 Task: Collect diagnostic log files for the 'Kick-off Meeting' in Outlook.
Action: Mouse moved to (16, 67)
Screenshot: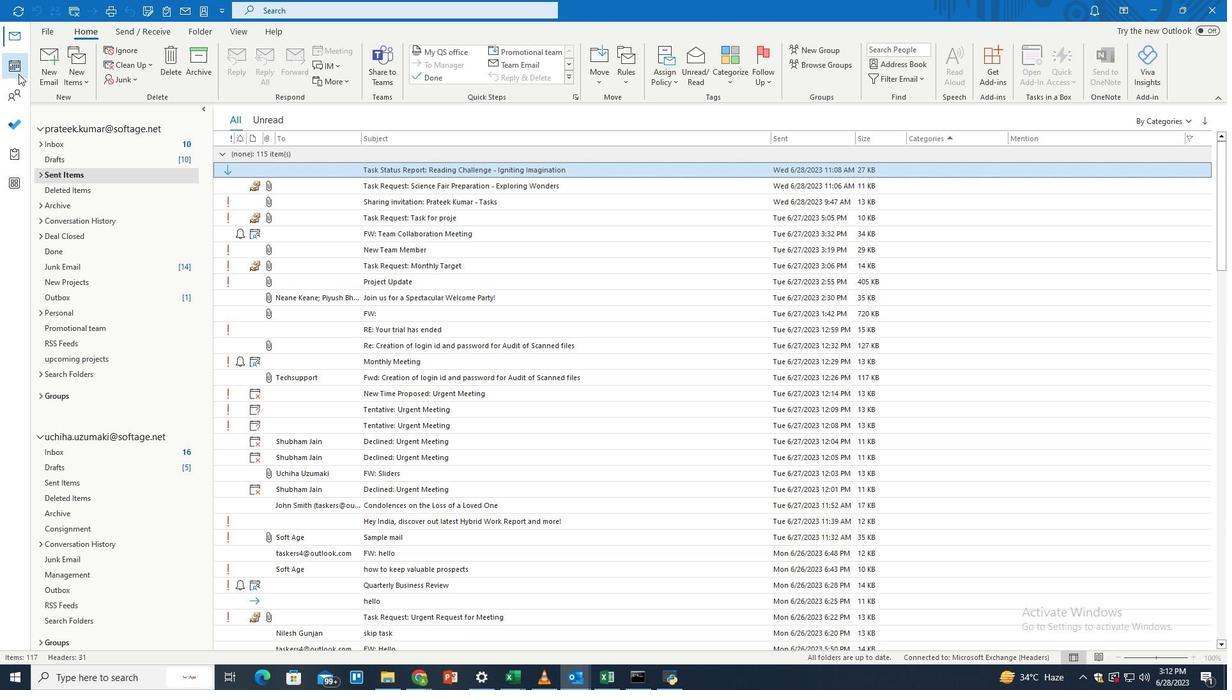 
Action: Mouse pressed left at (16, 67)
Screenshot: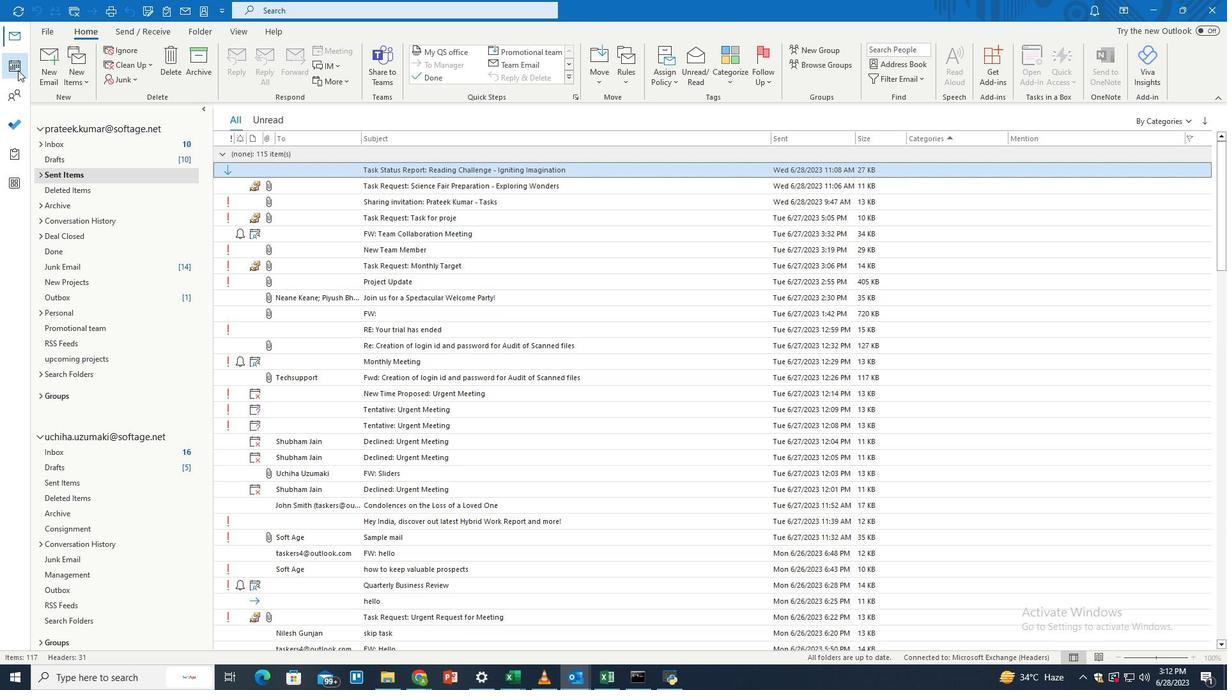 
Action: Mouse moved to (372, 329)
Screenshot: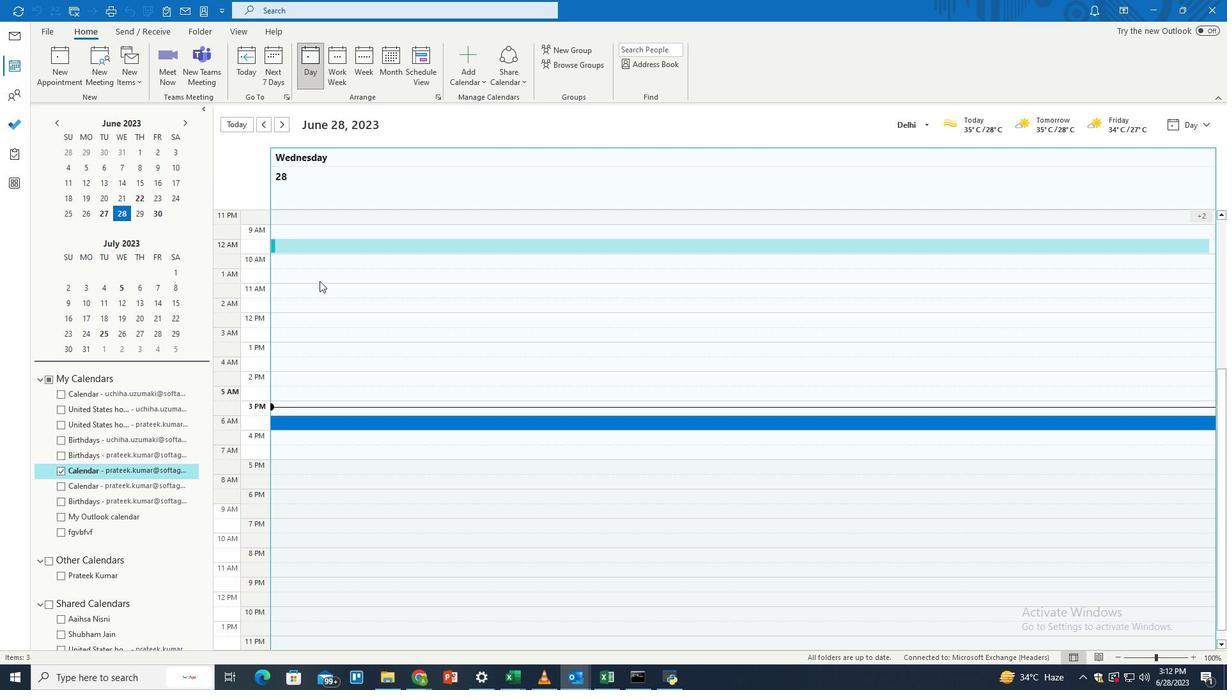
Action: Mouse scrolled (372, 330) with delta (0, 0)
Screenshot: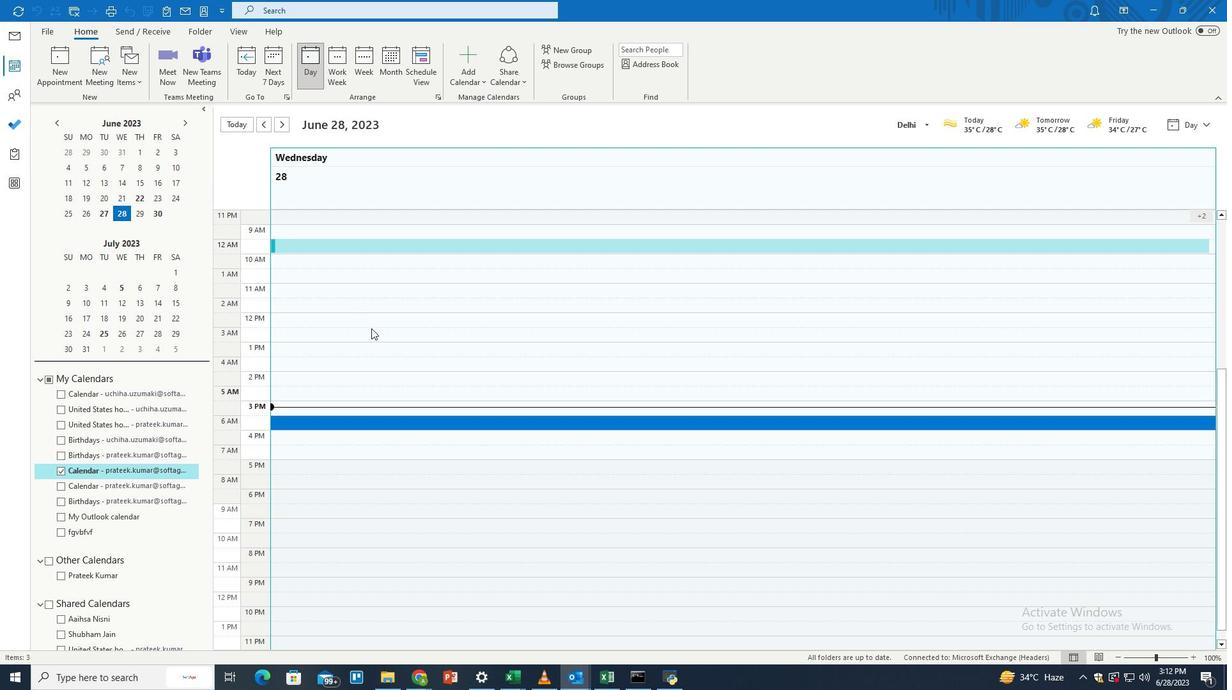
Action: Mouse scrolled (372, 330) with delta (0, 0)
Screenshot: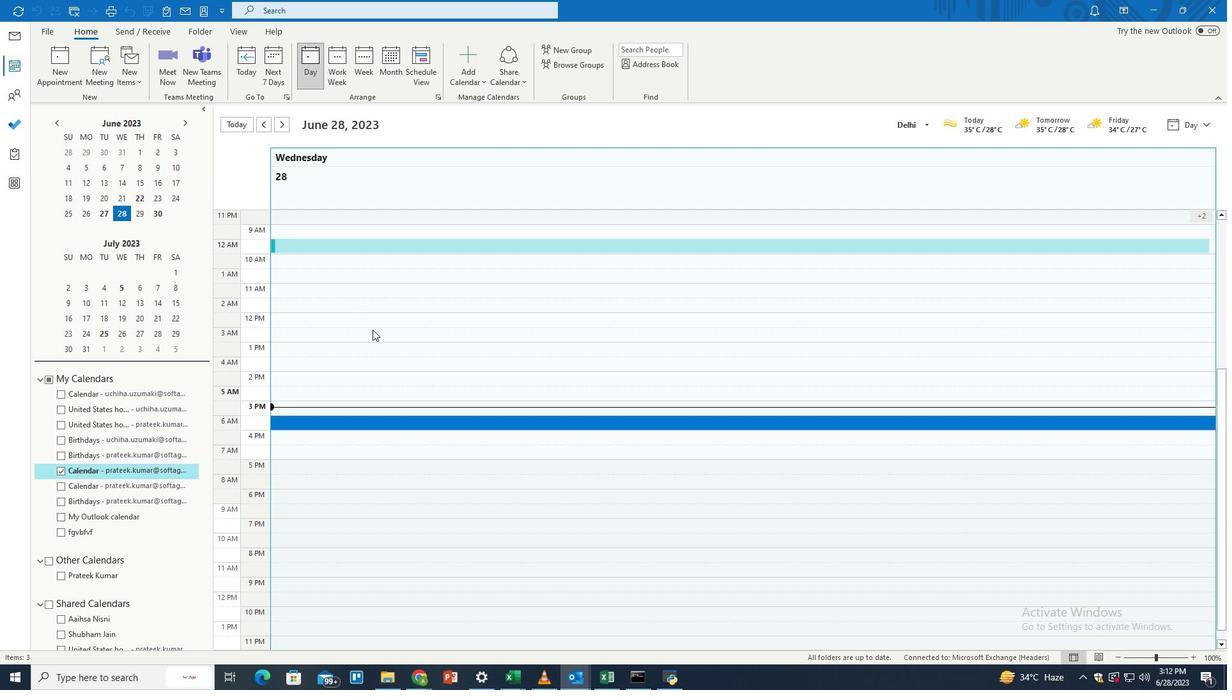 
Action: Mouse scrolled (372, 330) with delta (0, 0)
Screenshot: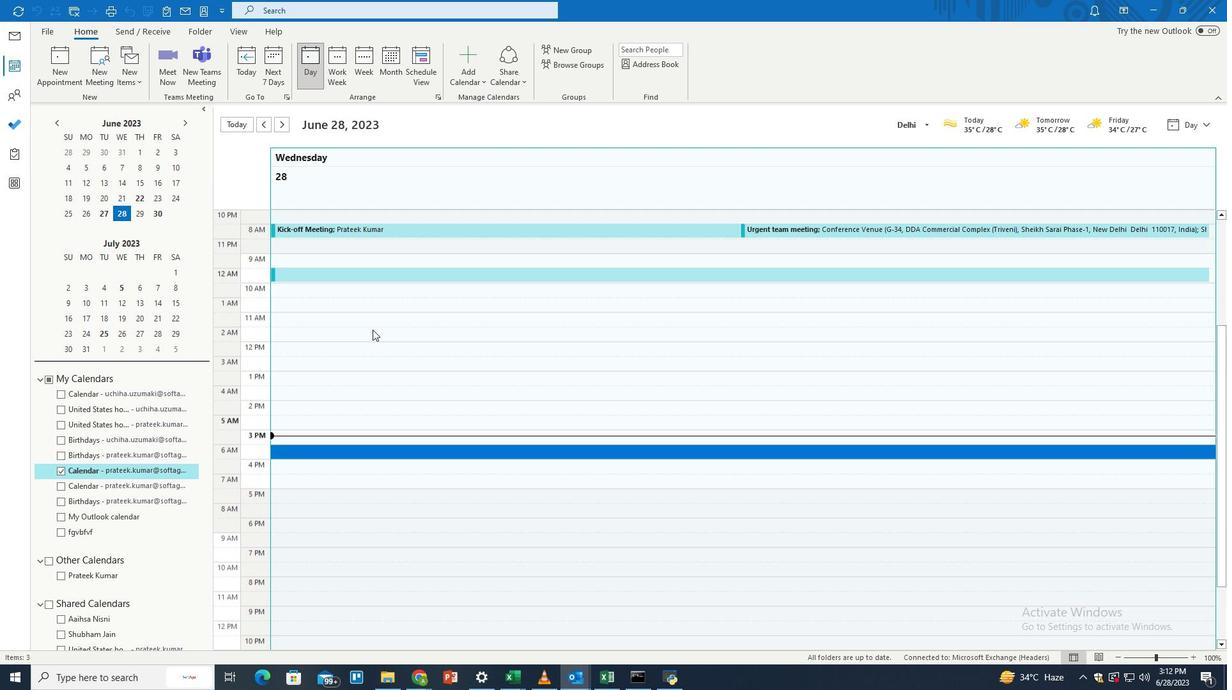 
Action: Mouse moved to (351, 336)
Screenshot: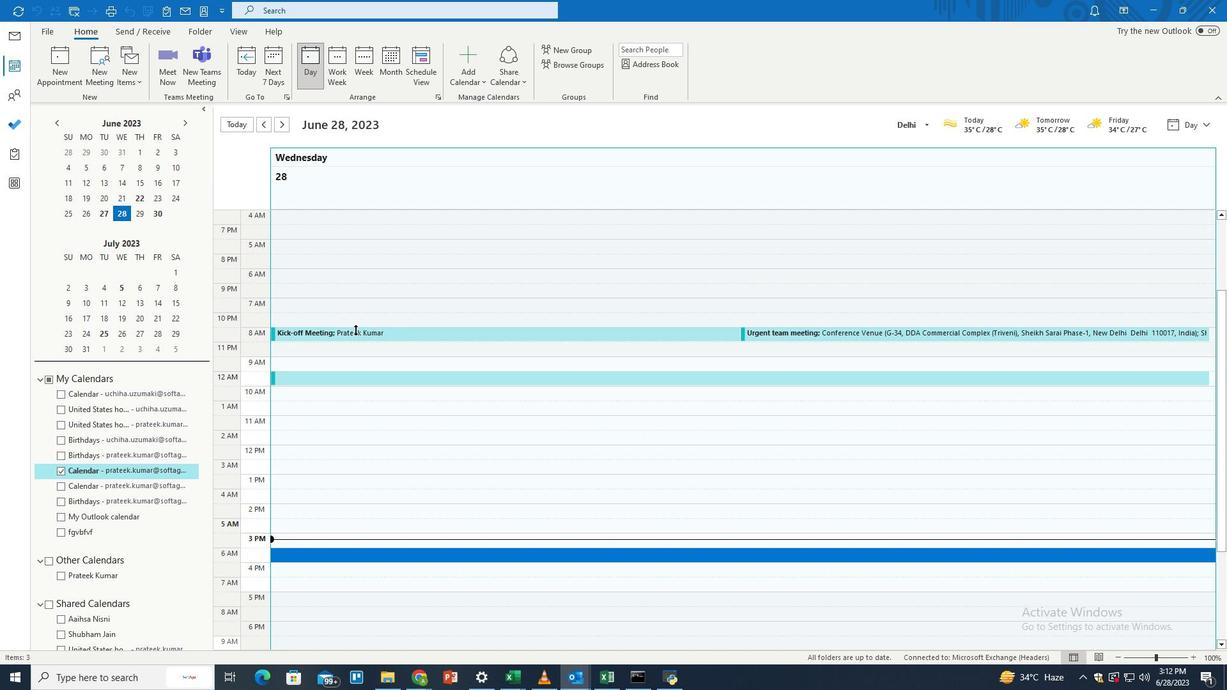 
Action: Mouse pressed left at (351, 336)
Screenshot: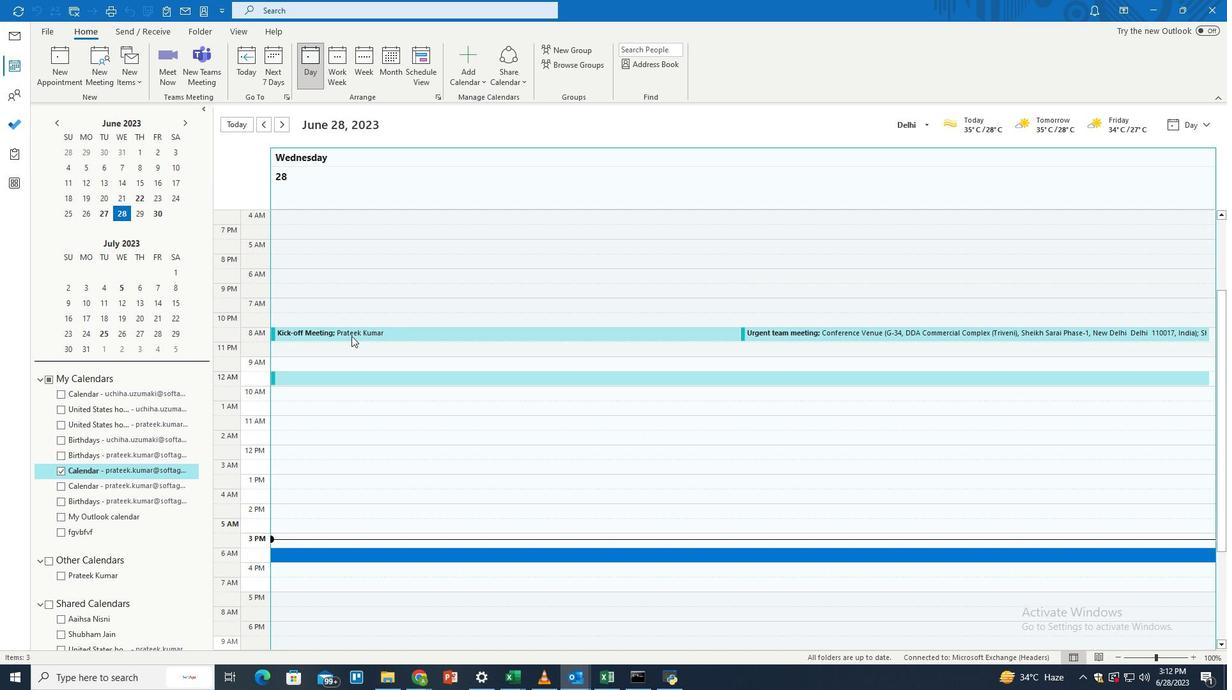 
Action: Mouse pressed left at (351, 336)
Screenshot: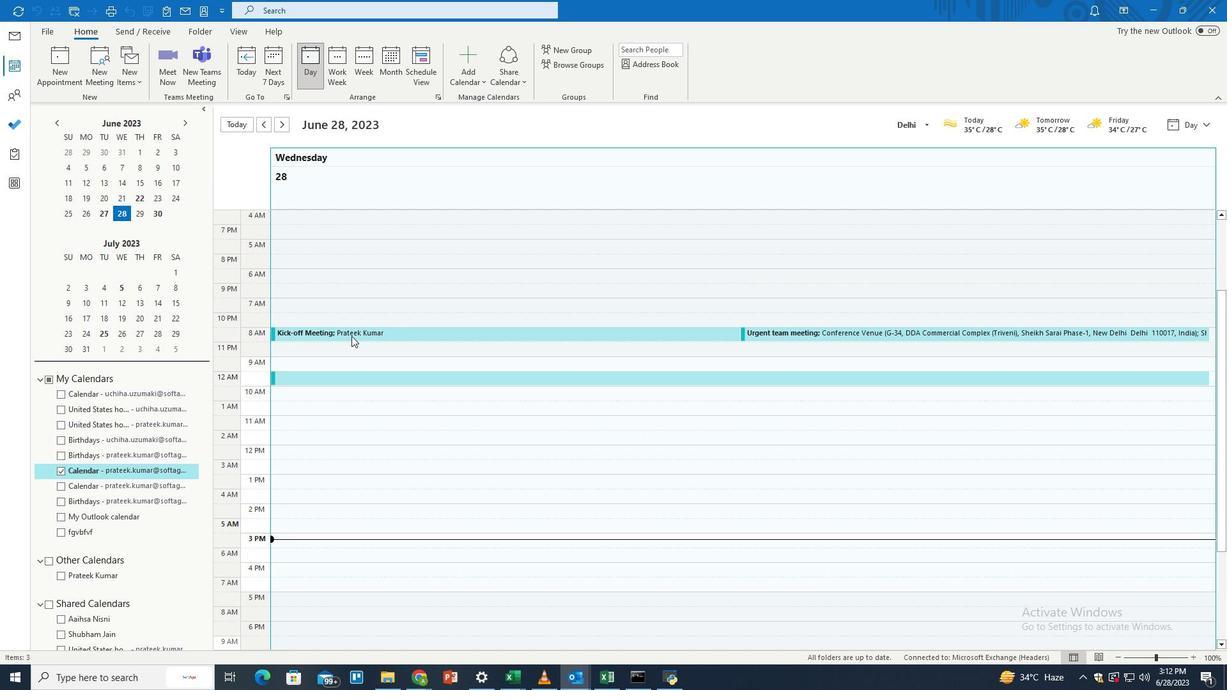 
Action: Mouse moved to (347, 30)
Screenshot: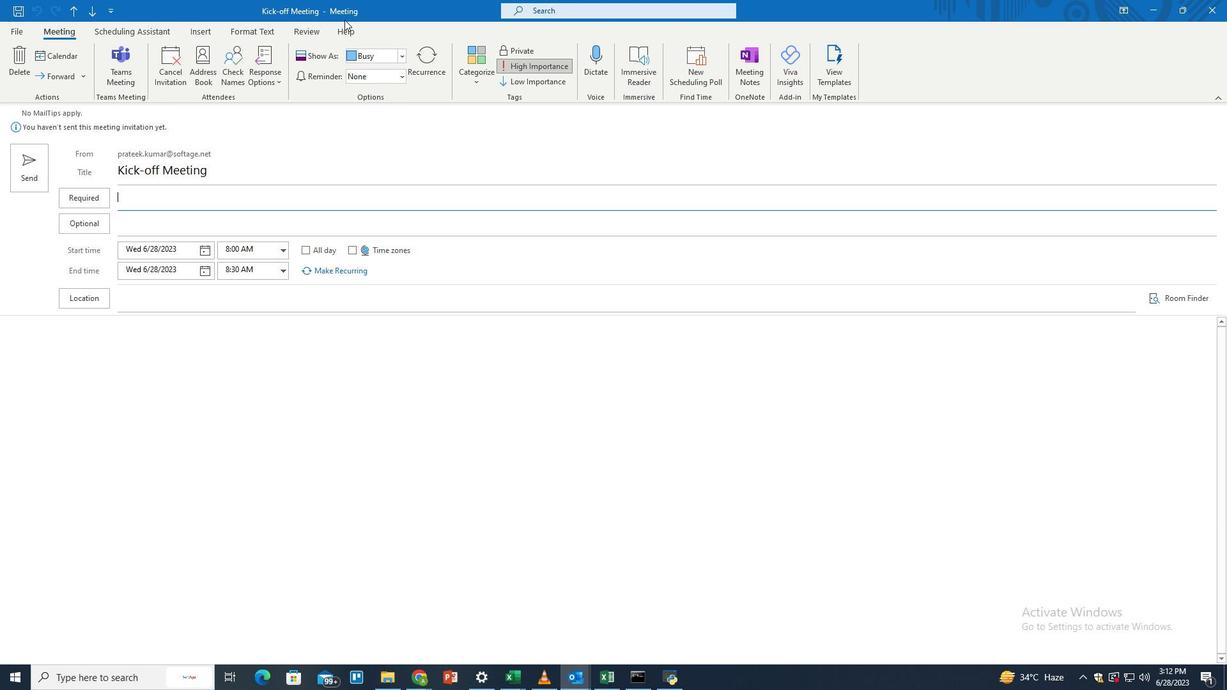 
Action: Mouse pressed left at (347, 30)
Screenshot: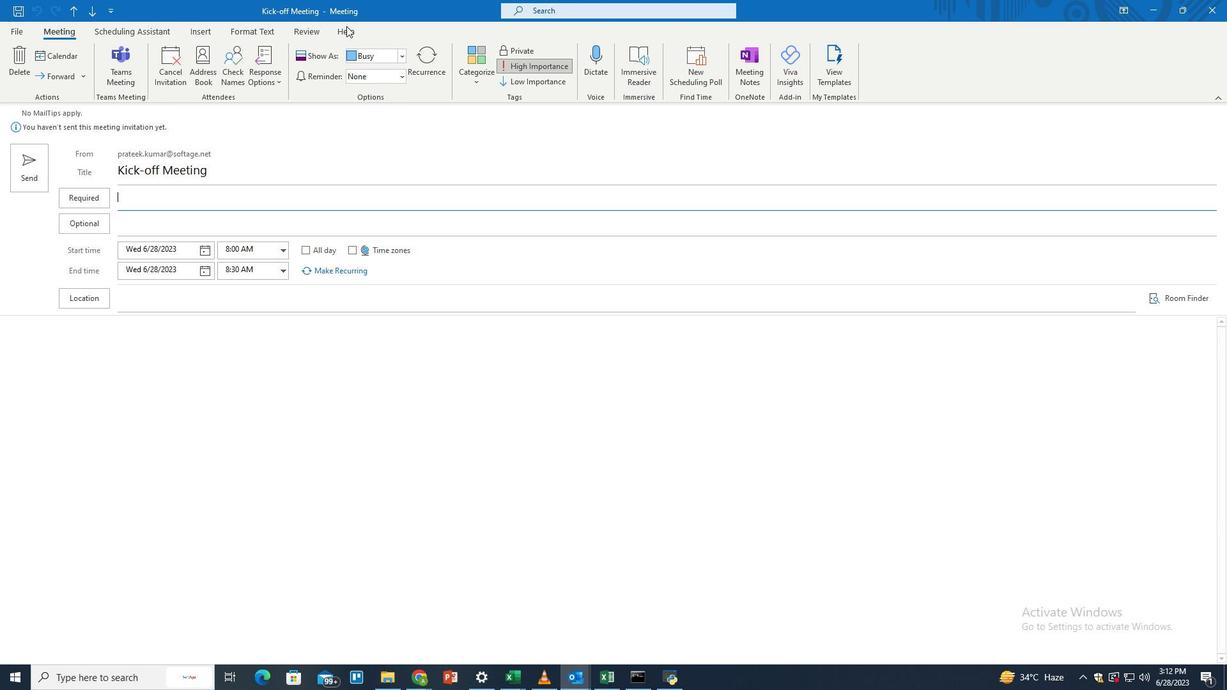 
Action: Mouse moved to (299, 72)
Screenshot: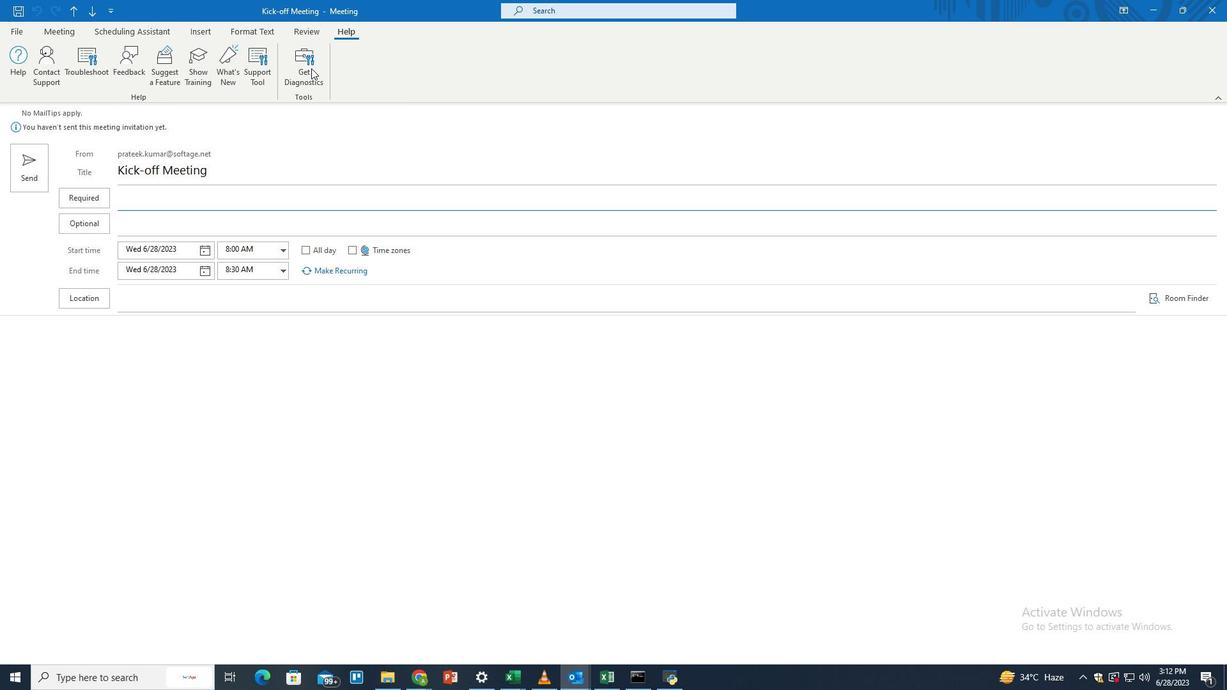
Action: Mouse pressed left at (299, 72)
Screenshot: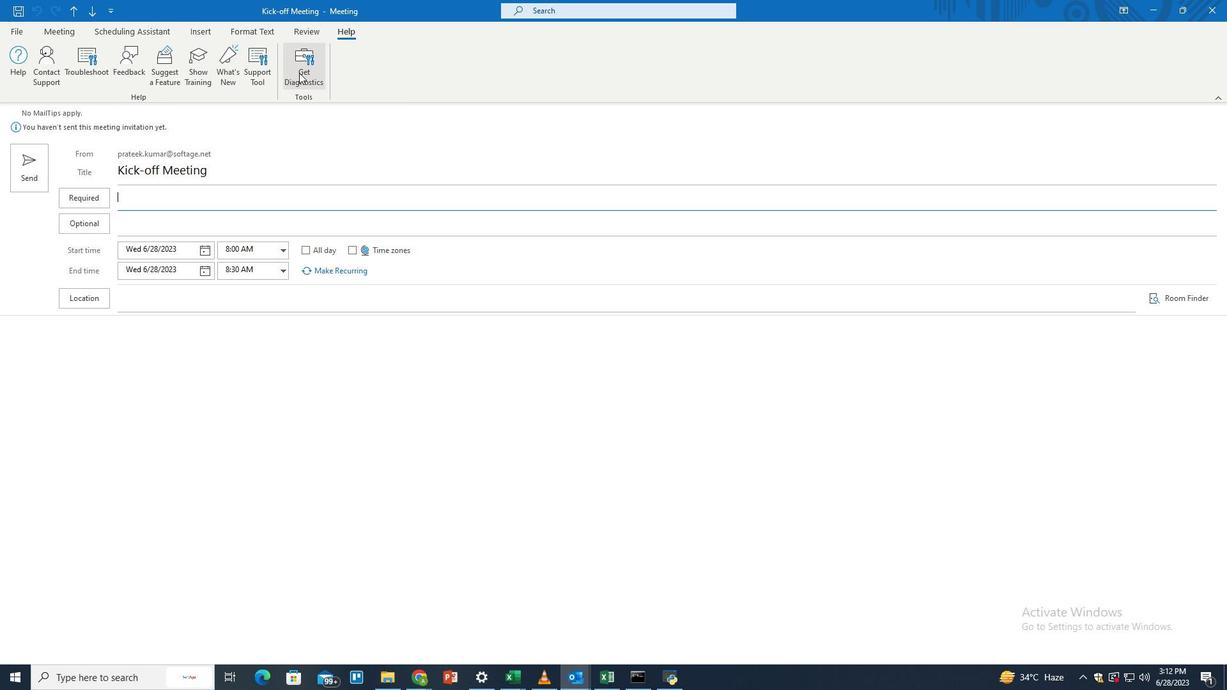 
Action: Mouse pressed left at (299, 72)
Screenshot: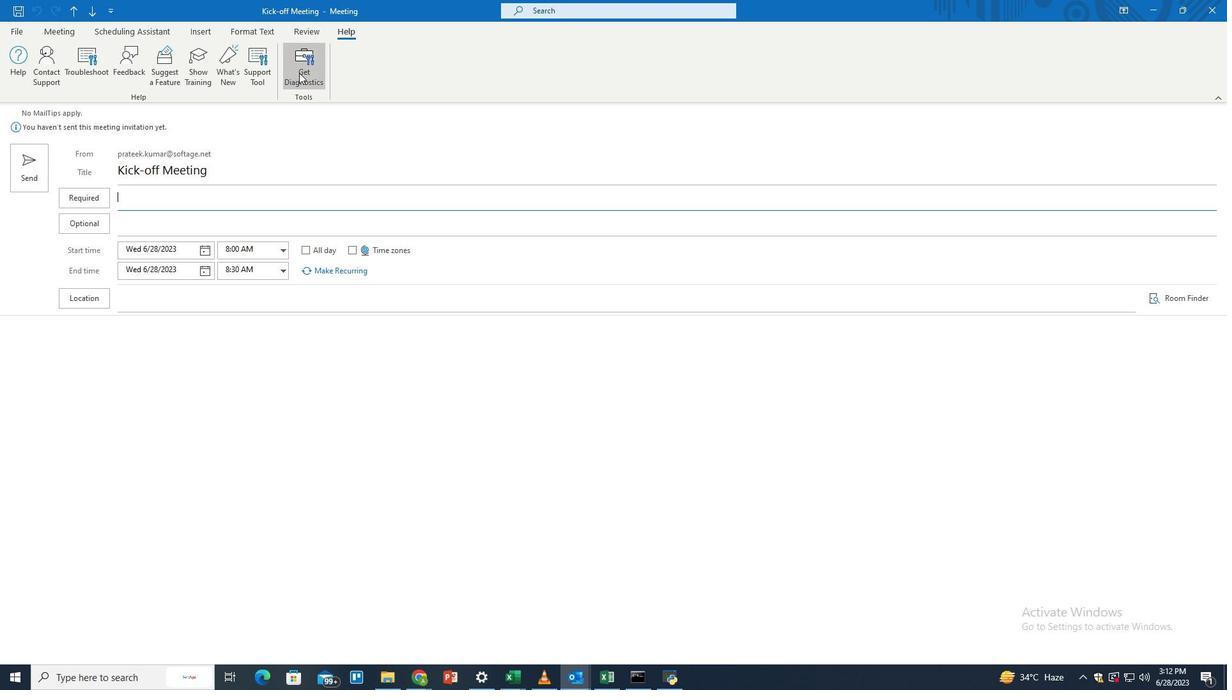 
Action: Mouse moved to (301, 59)
Screenshot: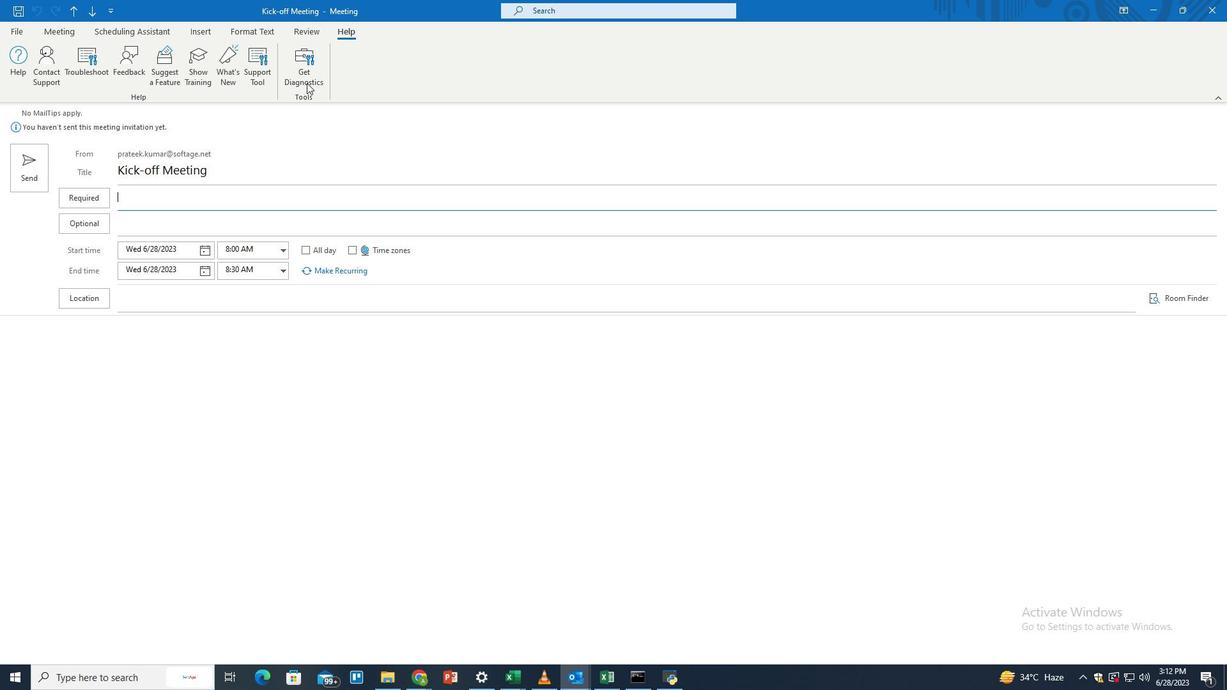 
Action: Mouse pressed left at (301, 59)
Screenshot: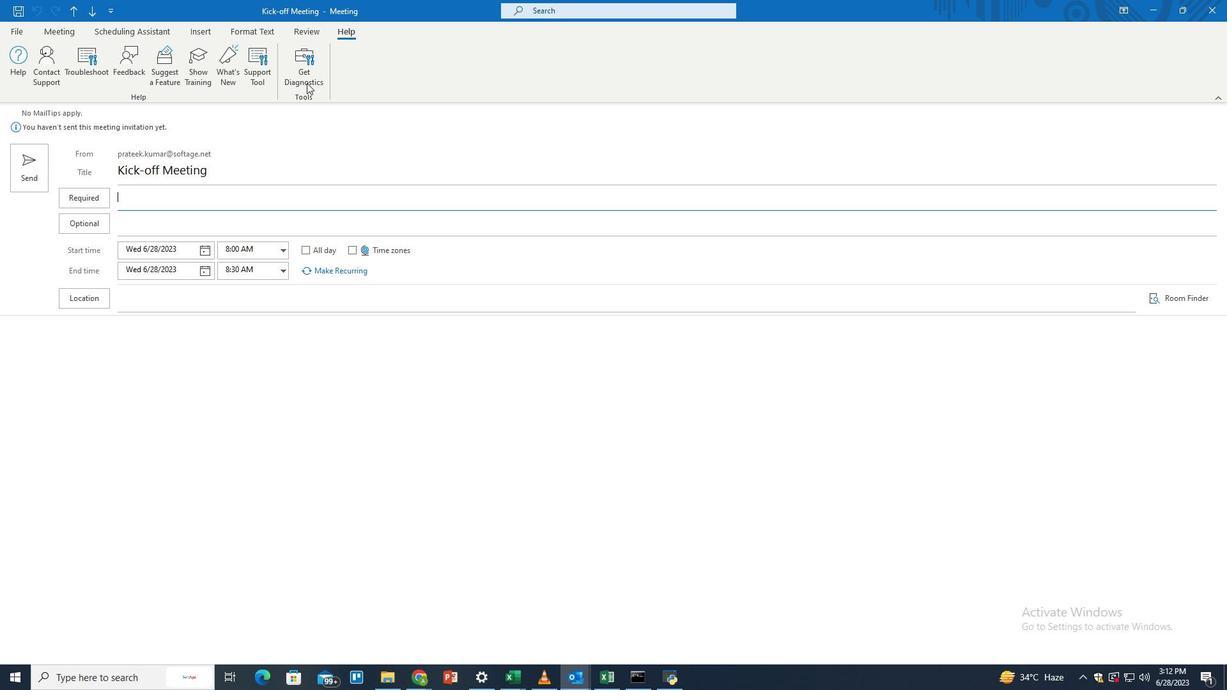 
Action: Mouse moved to (509, 397)
Screenshot: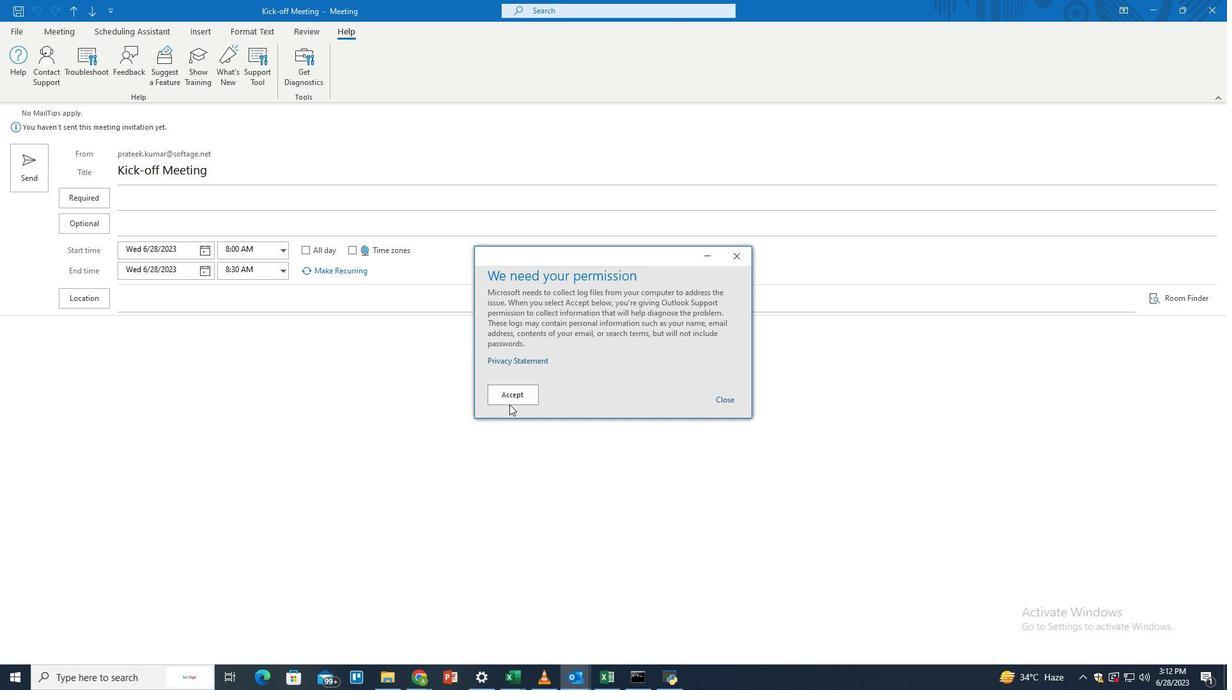 
Action: Mouse pressed left at (509, 397)
Screenshot: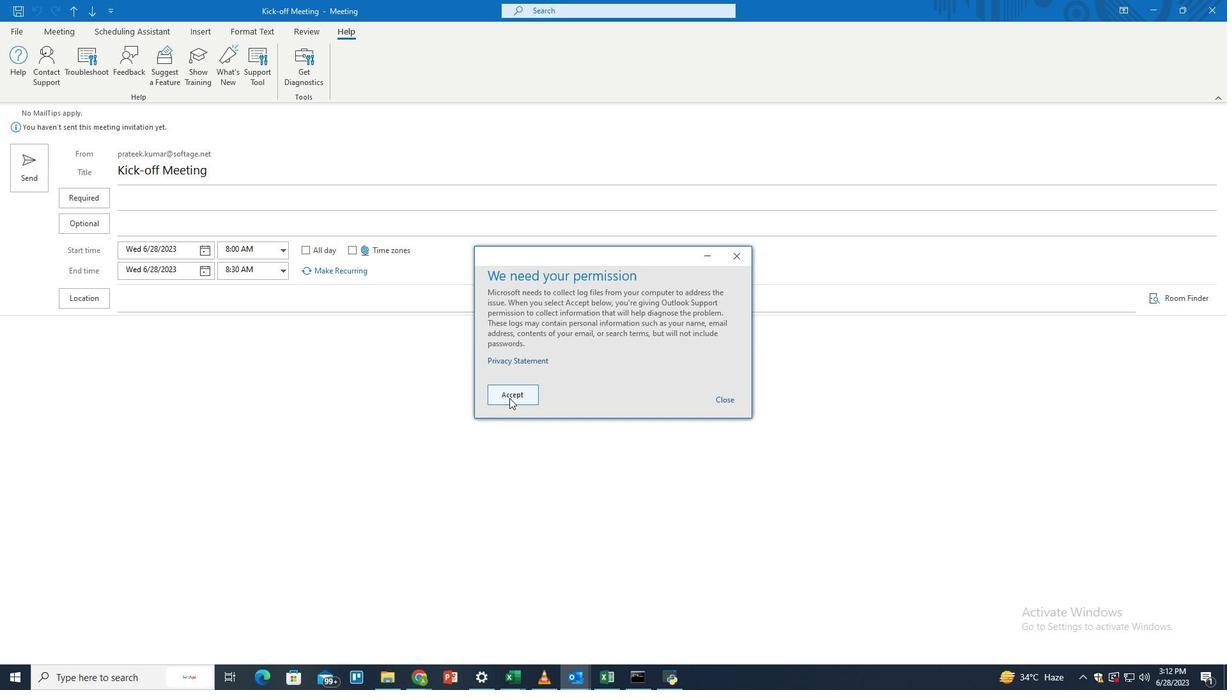 
Action: Mouse moved to (527, 392)
Screenshot: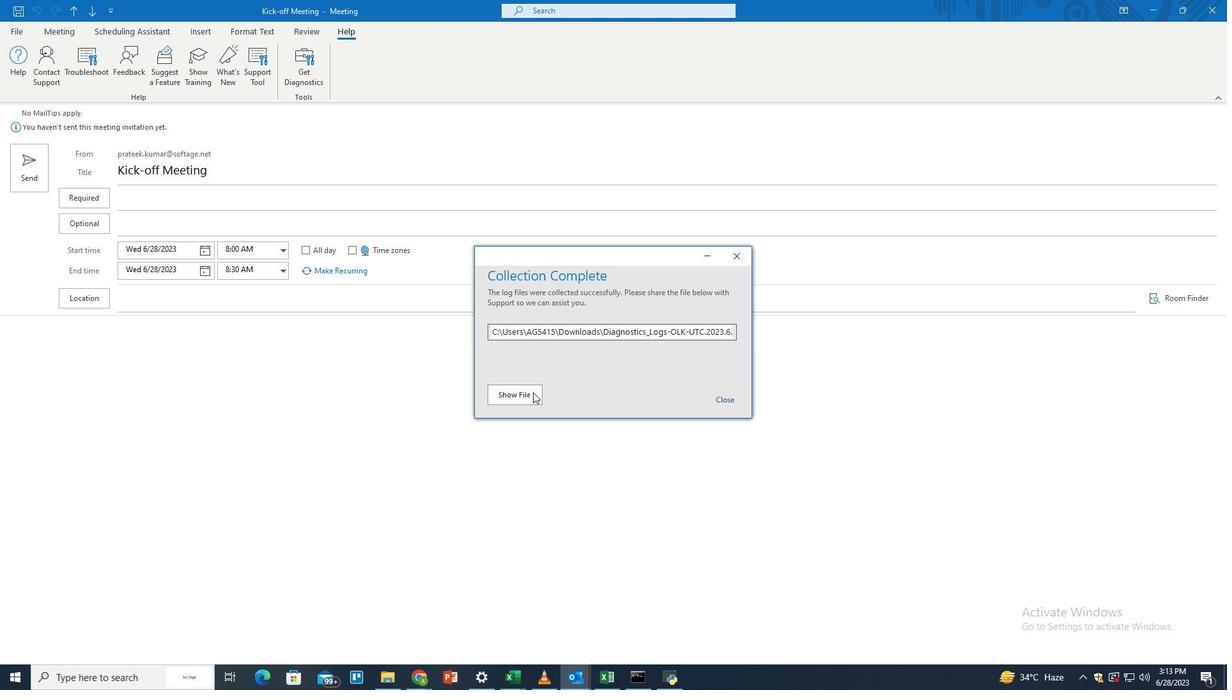 
Action: Mouse pressed left at (527, 392)
Screenshot: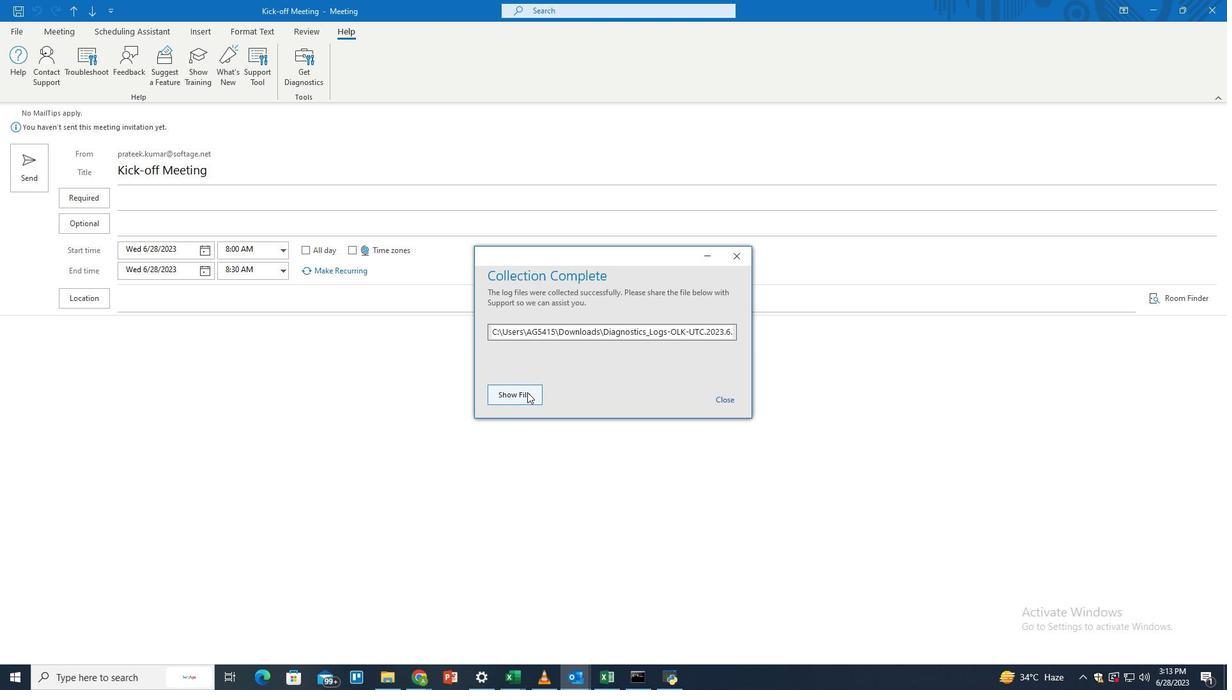 
